 Task: Add Earth's Best Organic Sensitivity Infant Formula With Iron to the cart.
Action: Mouse moved to (256, 136)
Screenshot: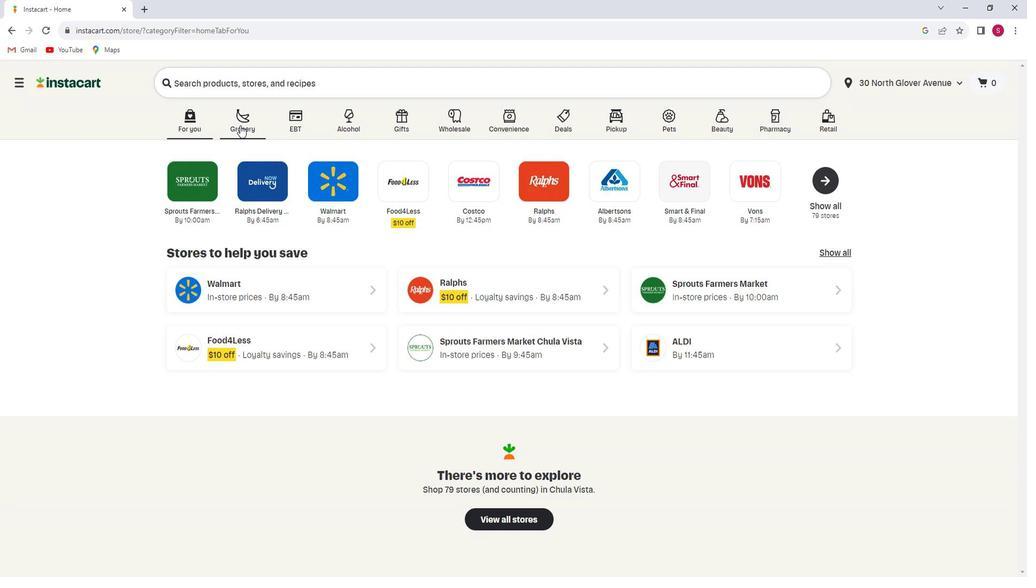 
Action: Mouse pressed left at (256, 136)
Screenshot: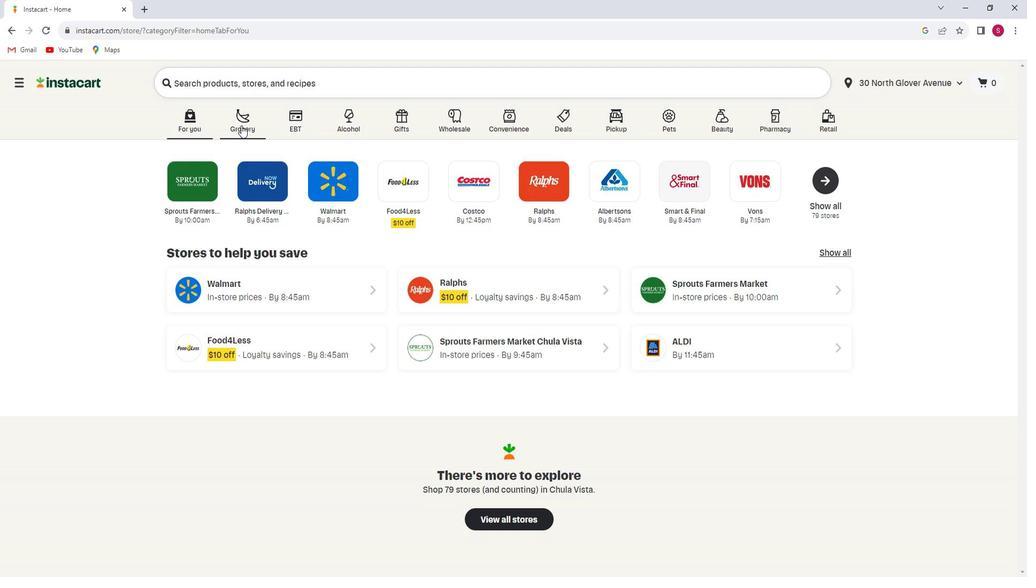 
Action: Mouse moved to (271, 319)
Screenshot: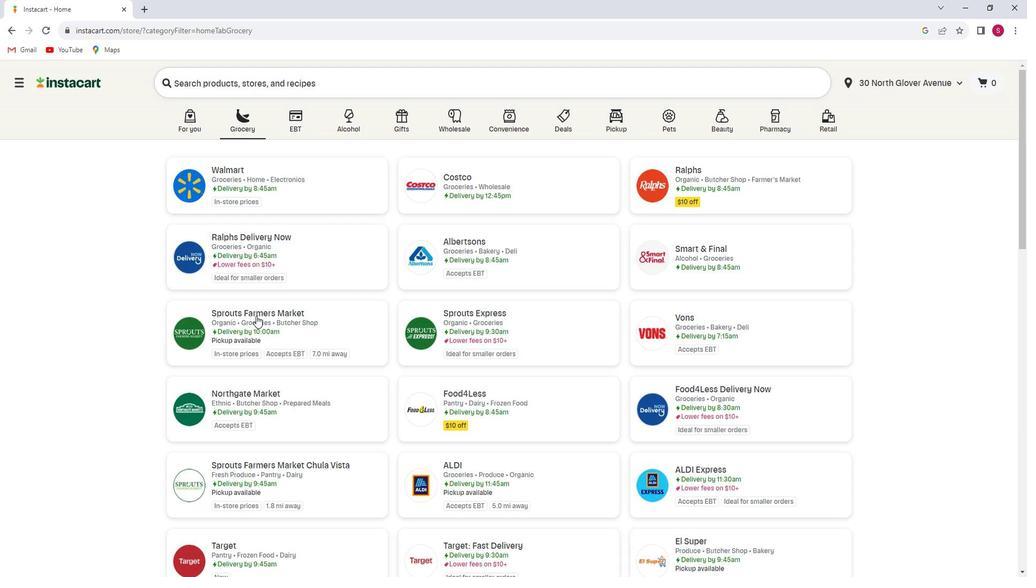 
Action: Mouse pressed left at (271, 319)
Screenshot: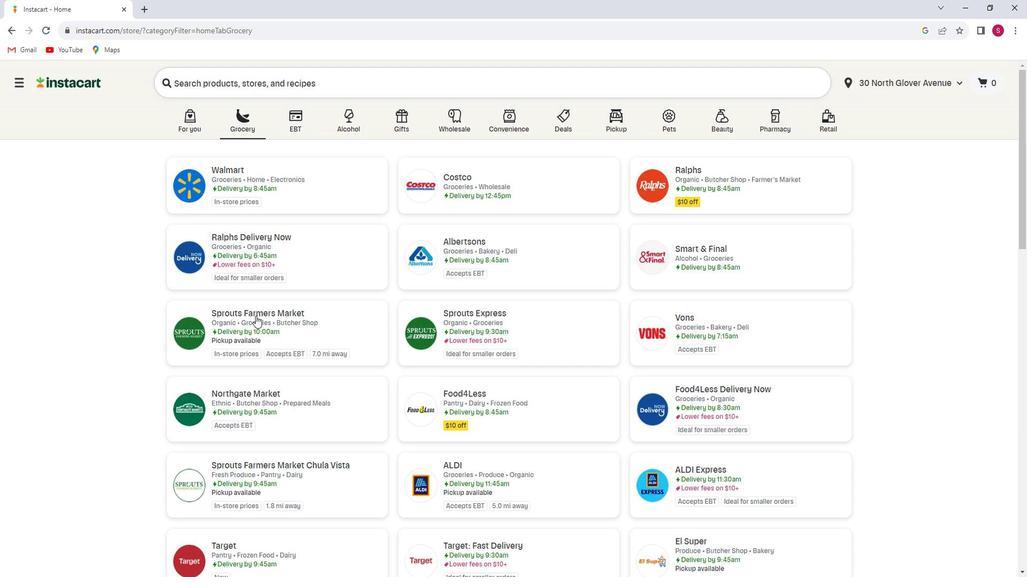 
Action: Mouse moved to (102, 379)
Screenshot: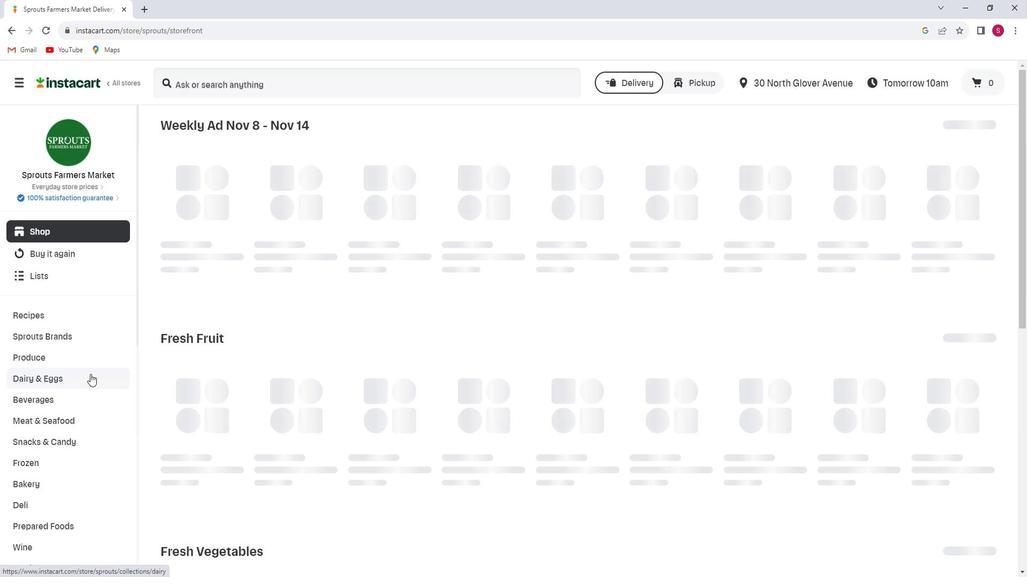 
Action: Mouse scrolled (102, 379) with delta (0, 0)
Screenshot: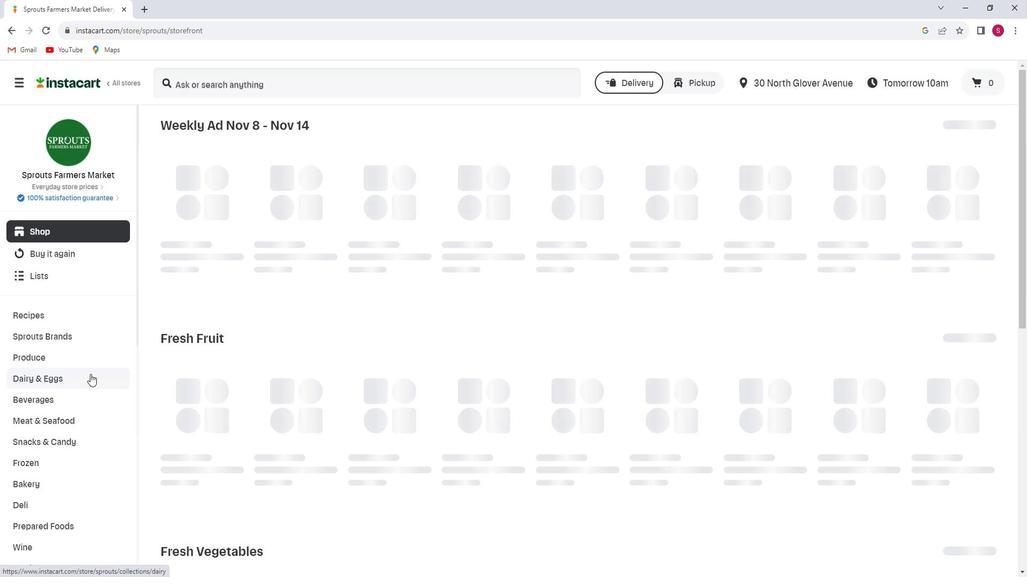 
Action: Mouse scrolled (102, 379) with delta (0, 0)
Screenshot: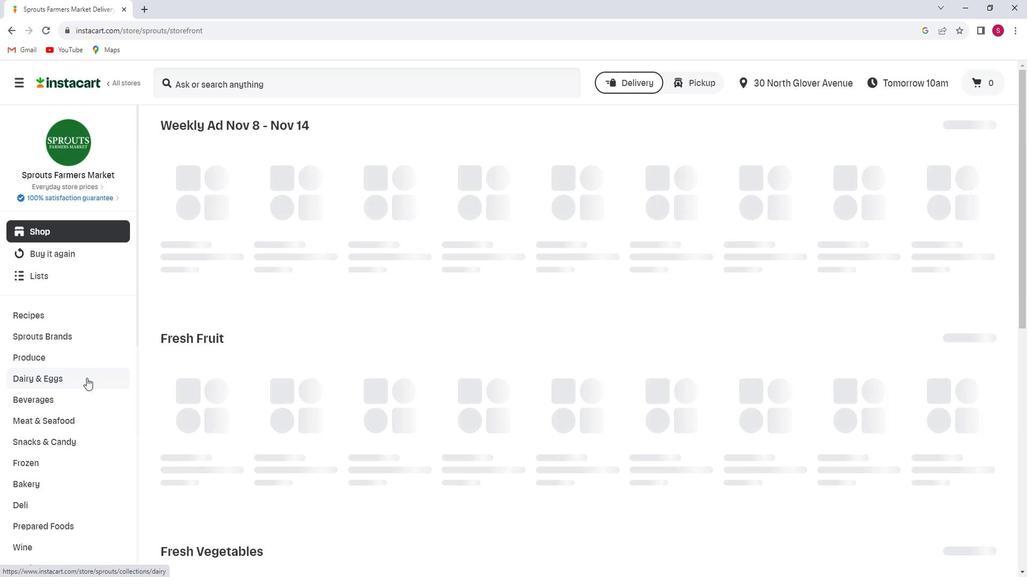 
Action: Mouse scrolled (102, 379) with delta (0, 0)
Screenshot: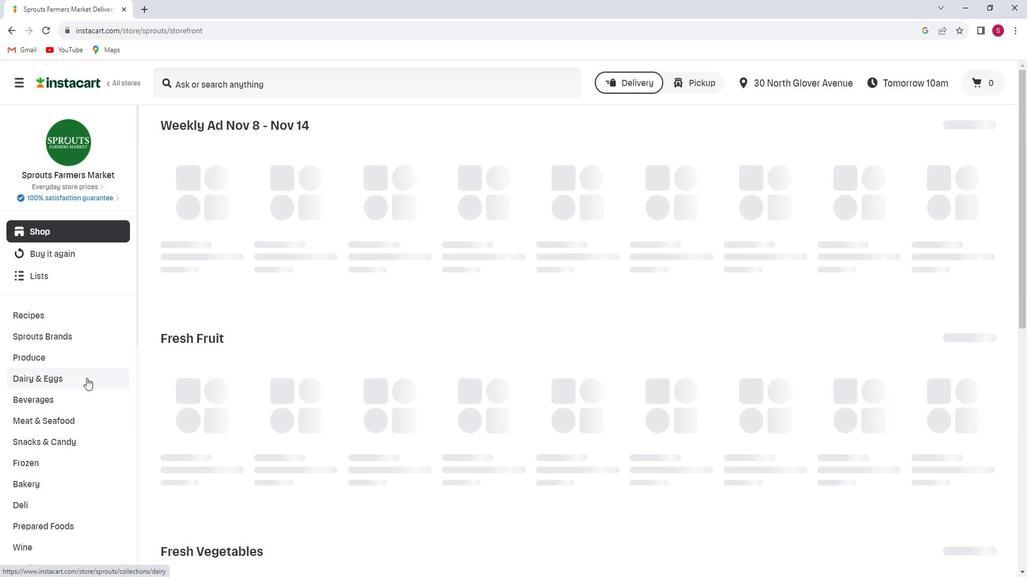
Action: Mouse scrolled (102, 379) with delta (0, 0)
Screenshot: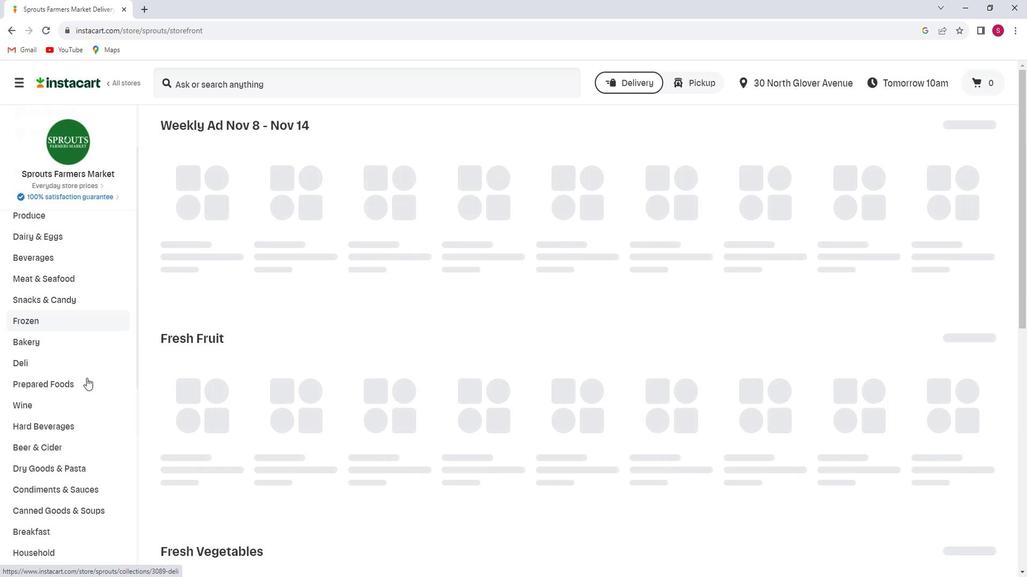 
Action: Mouse scrolled (102, 379) with delta (0, 0)
Screenshot: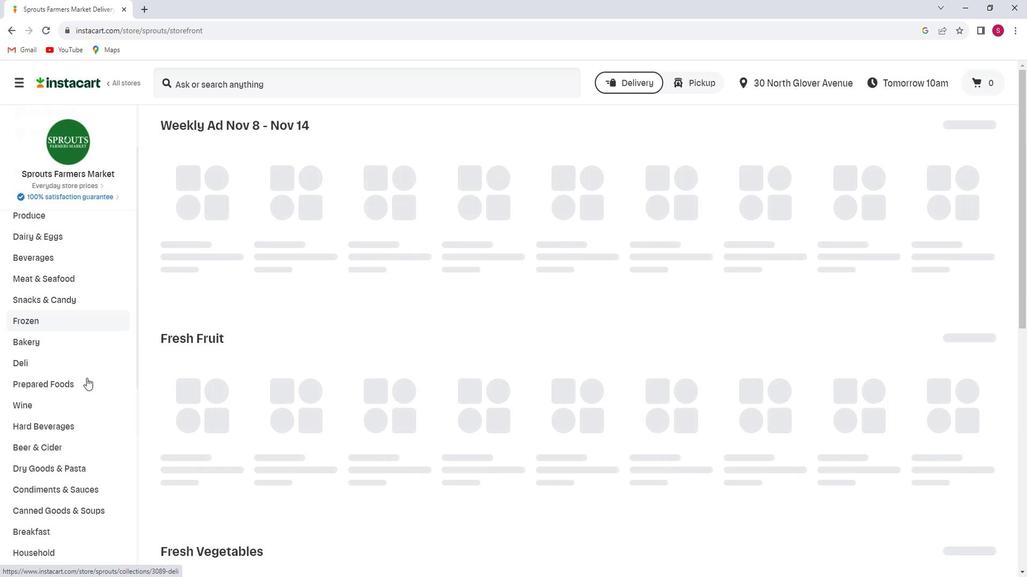 
Action: Mouse moved to (100, 381)
Screenshot: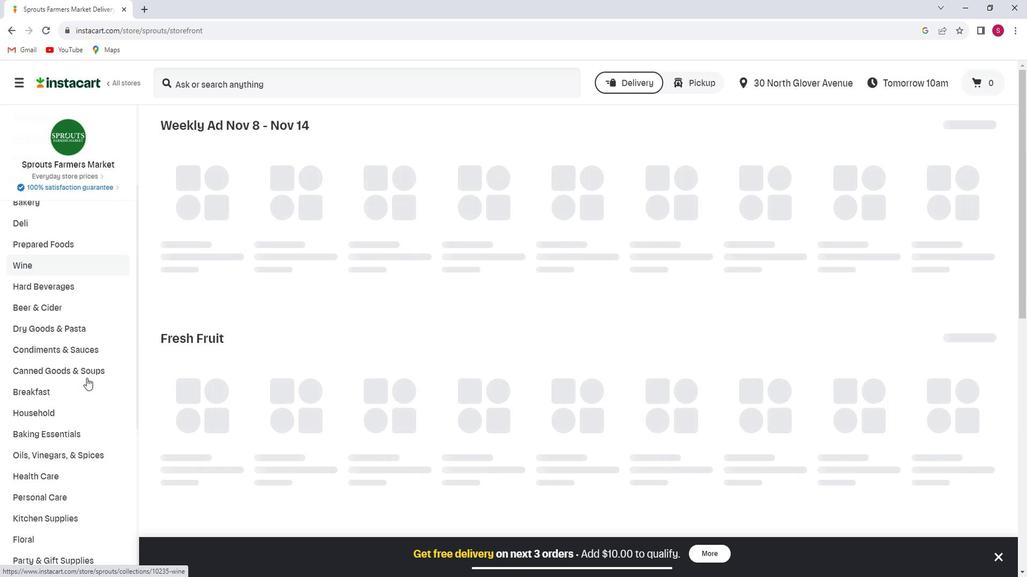 
Action: Mouse scrolled (100, 380) with delta (0, 0)
Screenshot: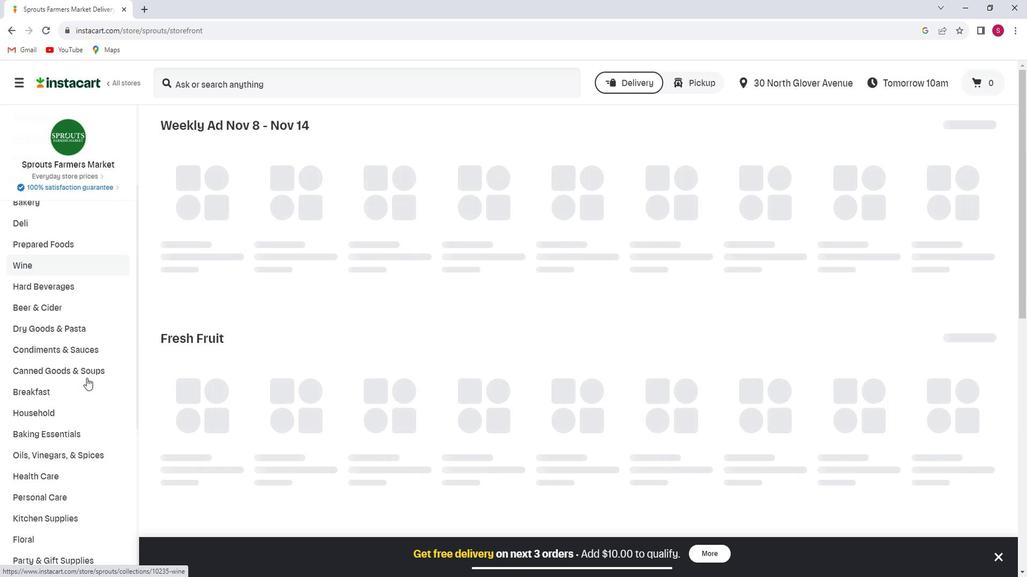 
Action: Mouse moved to (99, 386)
Screenshot: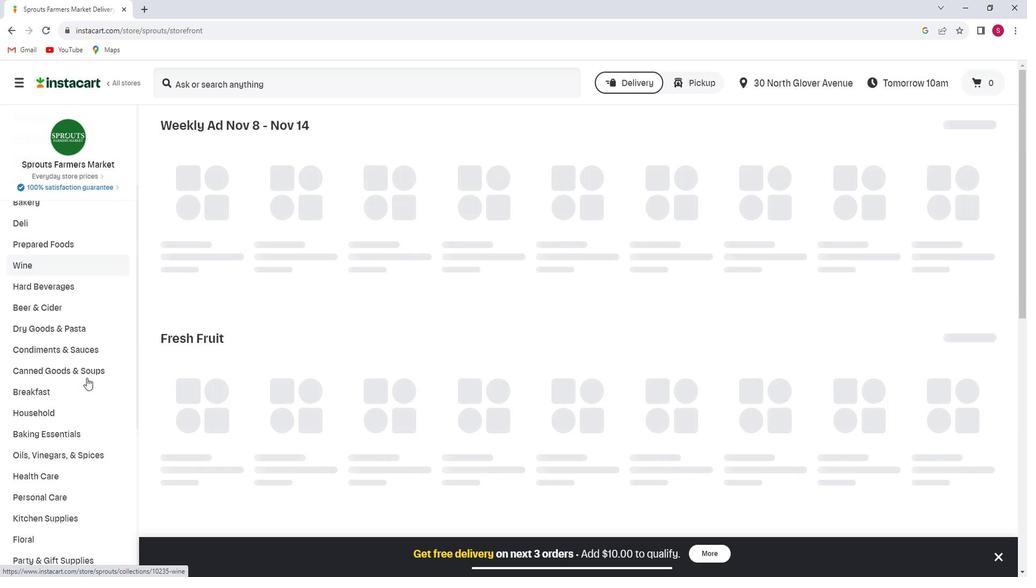 
Action: Mouse scrolled (99, 385) with delta (0, 0)
Screenshot: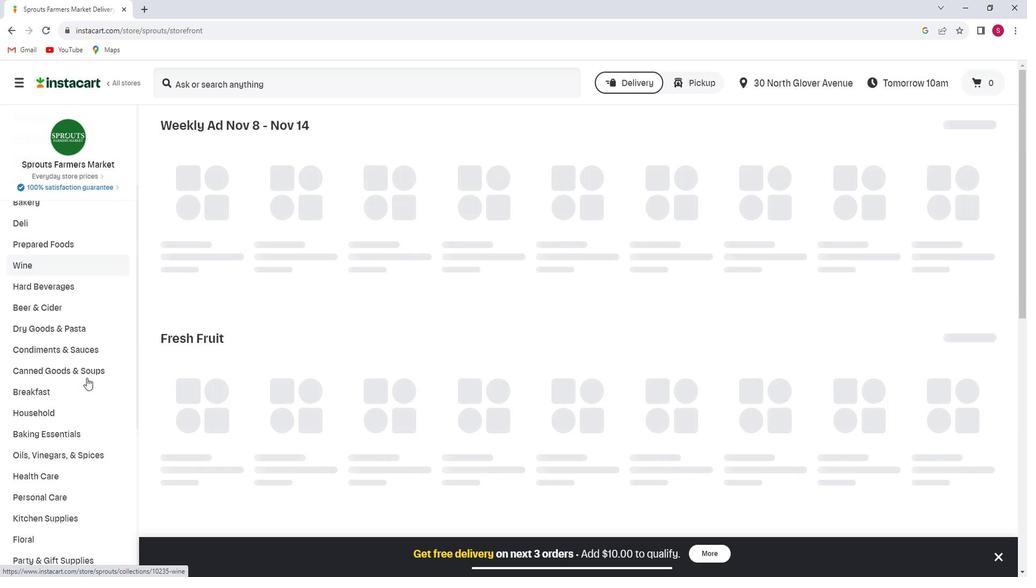 
Action: Mouse moved to (97, 389)
Screenshot: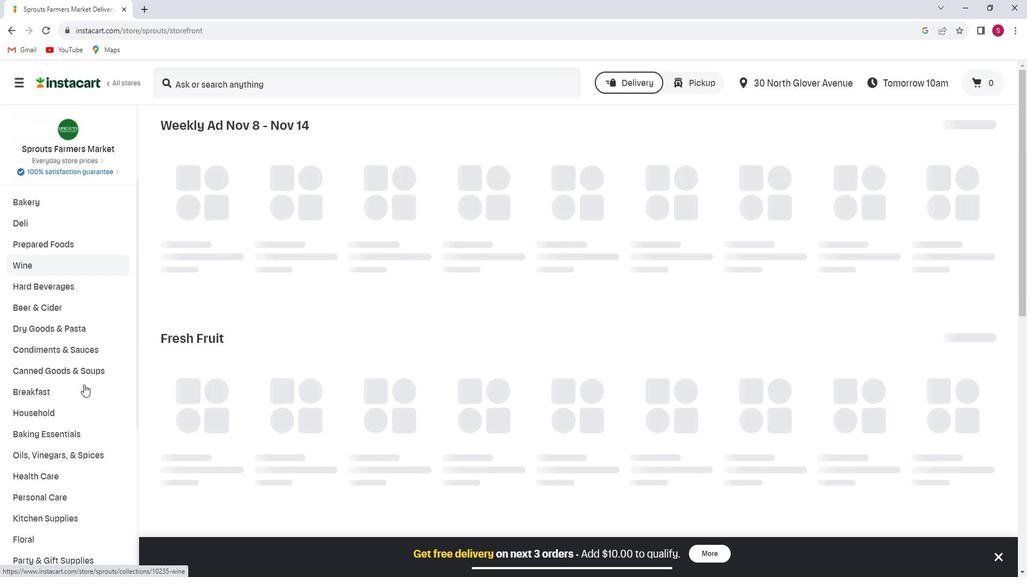 
Action: Mouse scrolled (97, 388) with delta (0, 0)
Screenshot: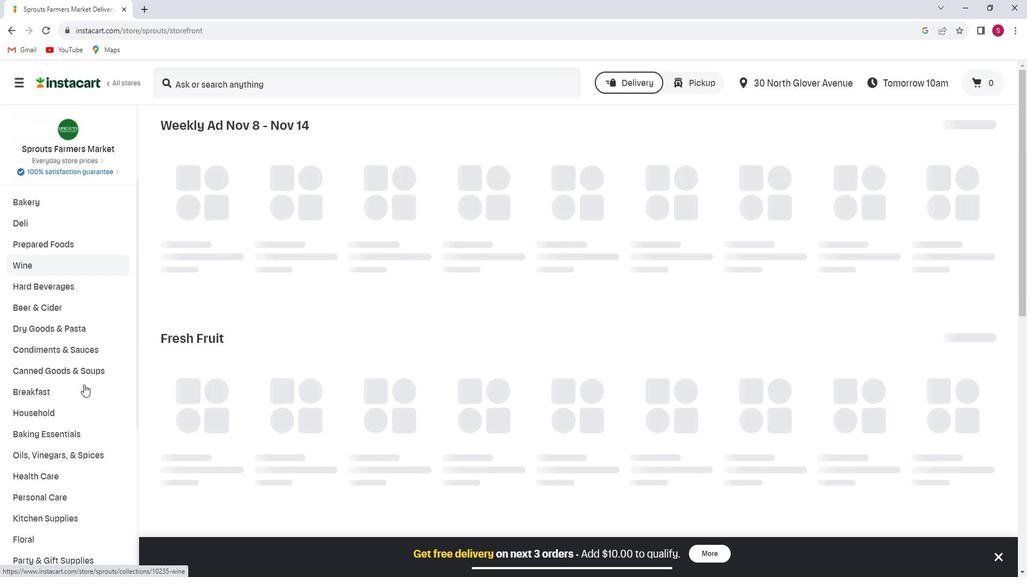
Action: Mouse moved to (86, 397)
Screenshot: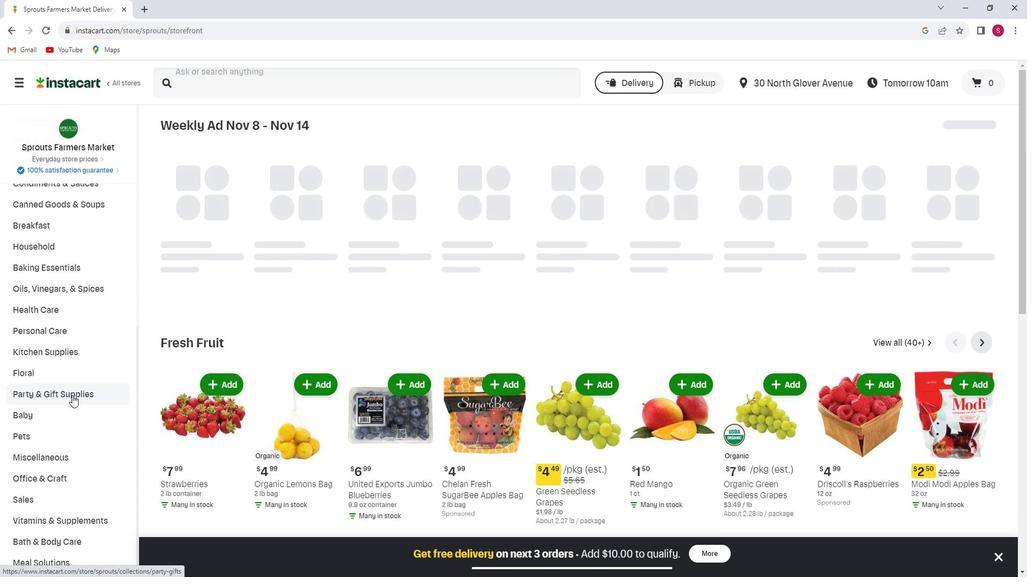 
Action: Mouse scrolled (86, 396) with delta (0, 0)
Screenshot: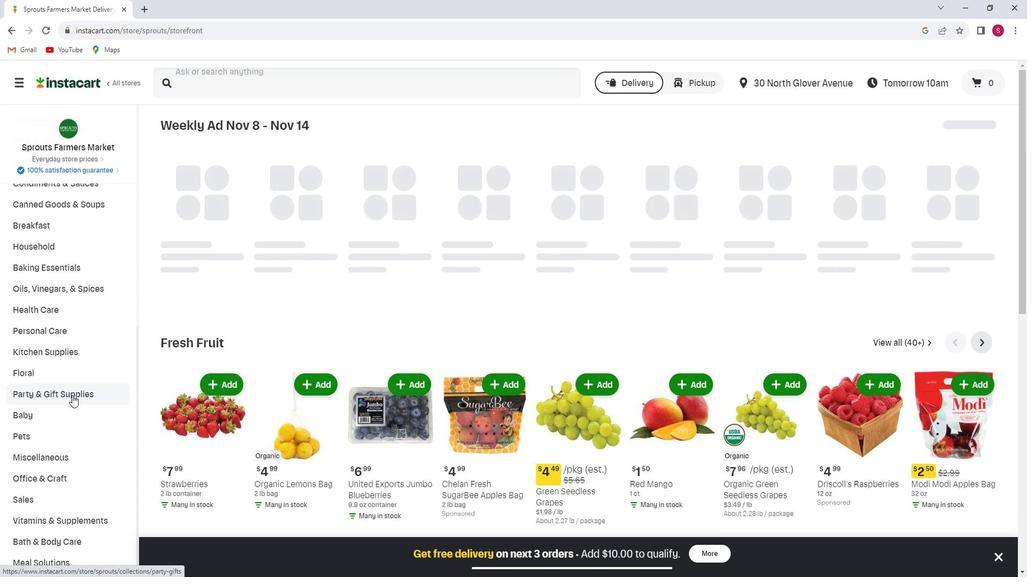 
Action: Mouse moved to (71, 408)
Screenshot: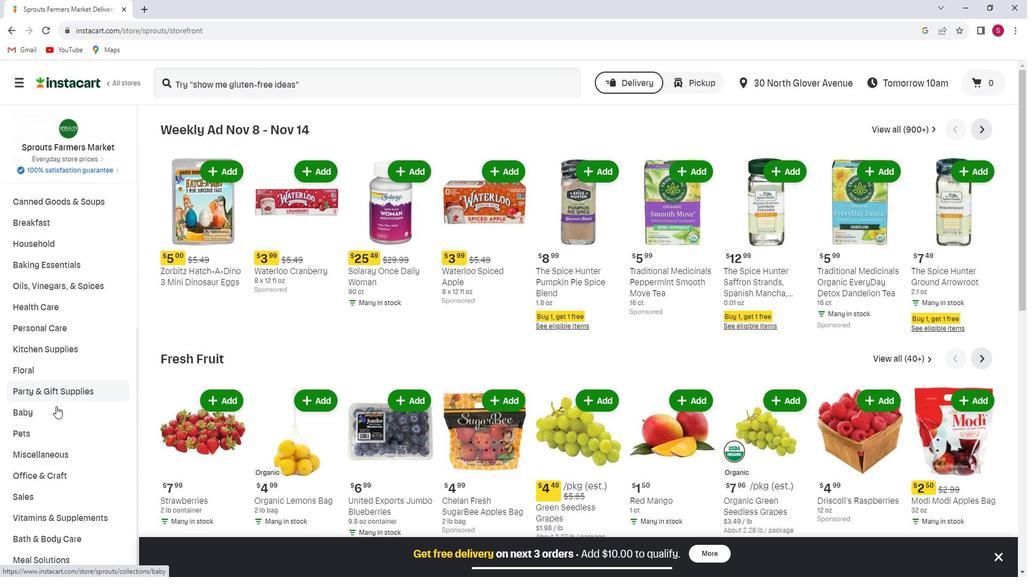 
Action: Mouse pressed left at (71, 408)
Screenshot: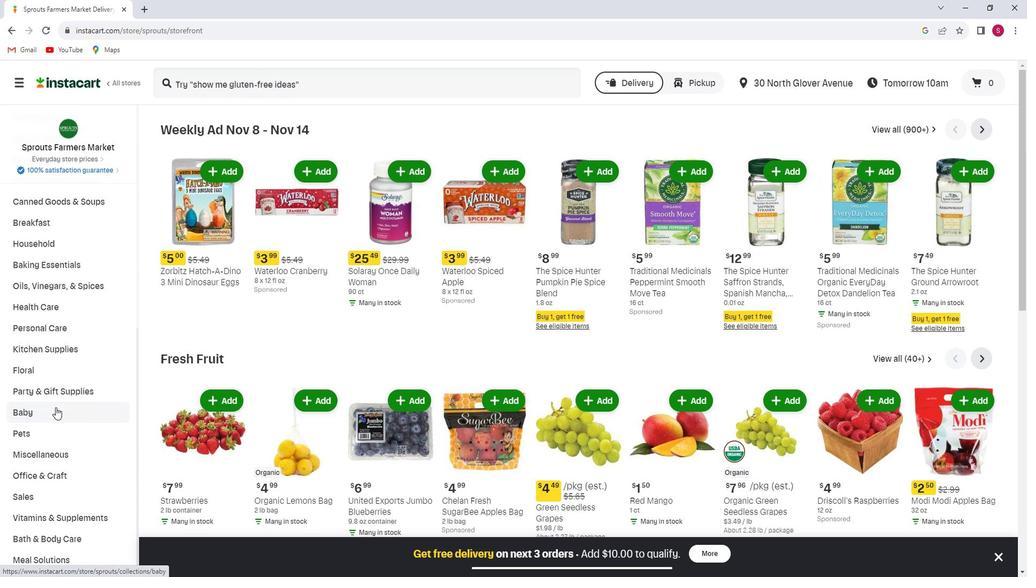 
Action: Mouse moved to (63, 469)
Screenshot: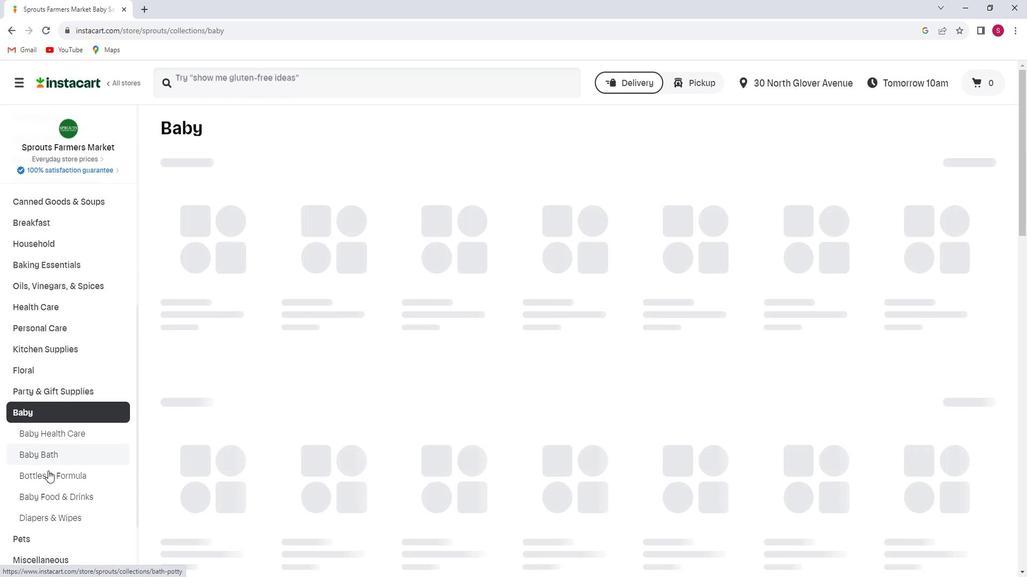 
Action: Mouse pressed left at (63, 469)
Screenshot: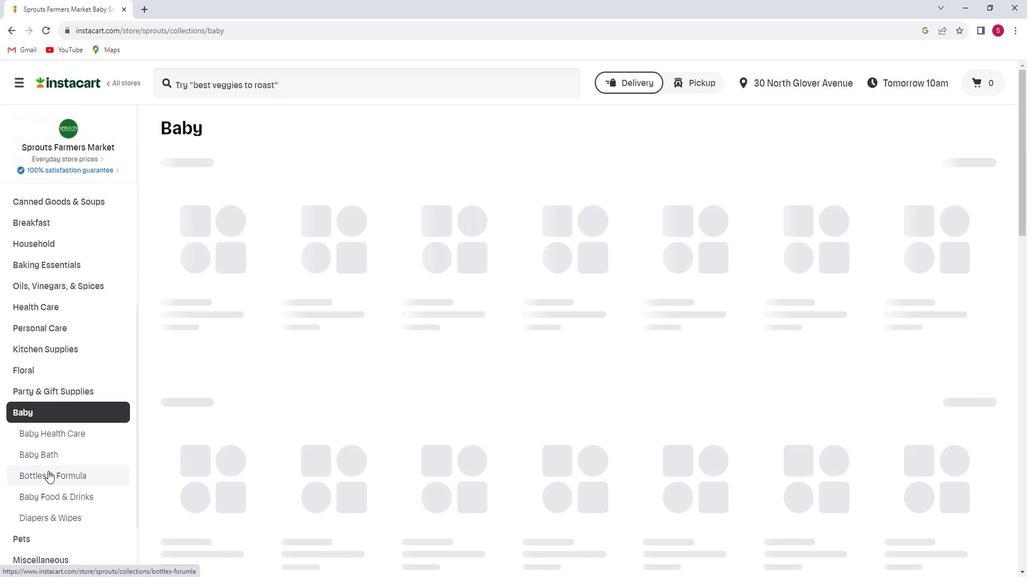 
Action: Mouse moved to (264, 98)
Screenshot: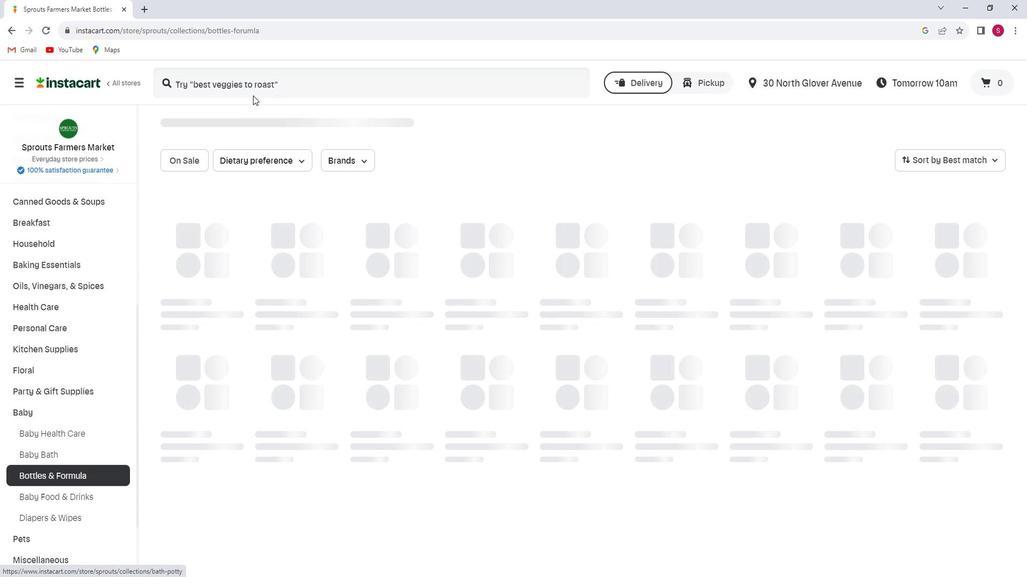 
Action: Mouse pressed left at (264, 98)
Screenshot: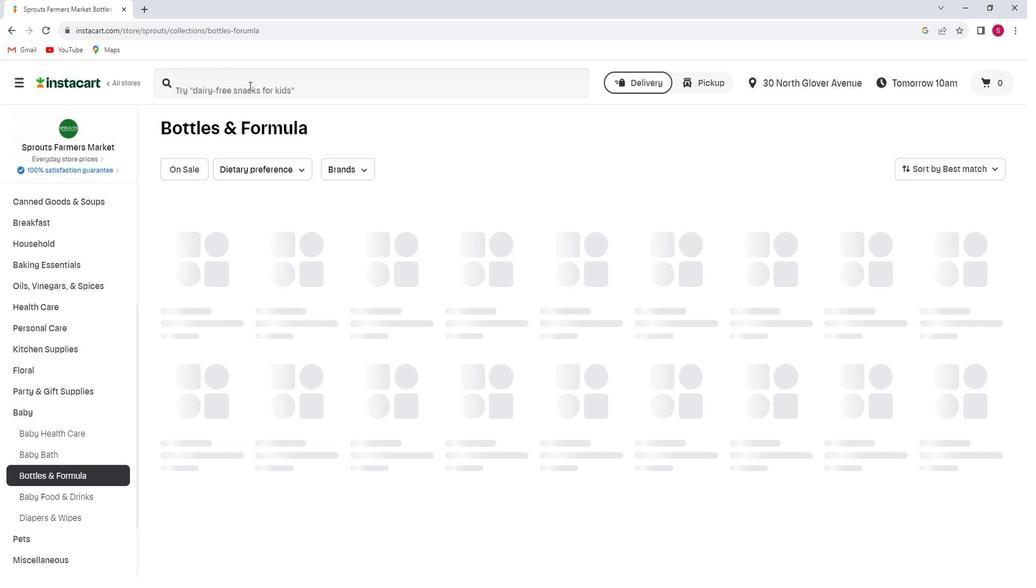 
Action: Key pressed <Key.shift>Earth's<Key.space><Key.shift>Best<Key.space><Key.shift>Organic<Key.space><Key.shift><Key.shift><Key.shift>Sensitivity<Key.space><Key.shift>Infant<Key.space><Key.shift>Formula<Key.space><Key.shift>With<Key.space><Key.shift>Iron<Key.enter>
Screenshot: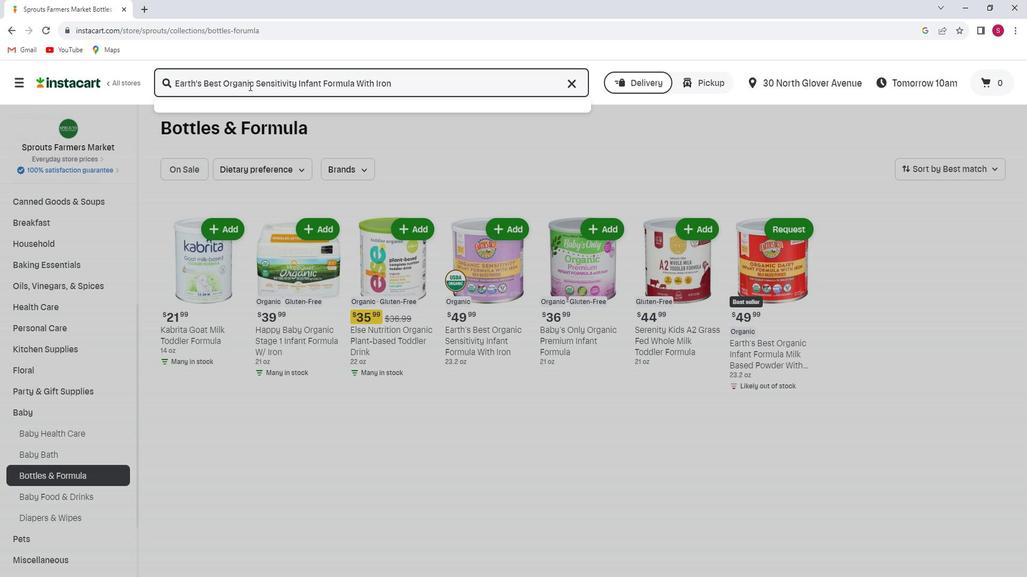 
Action: Mouse moved to (490, 181)
Screenshot: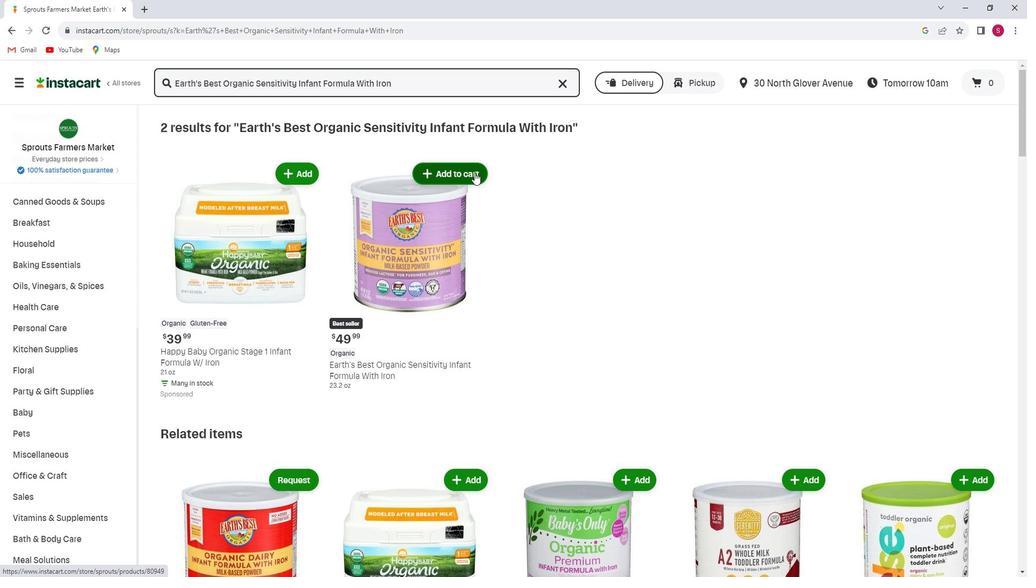 
Action: Mouse pressed left at (490, 181)
Screenshot: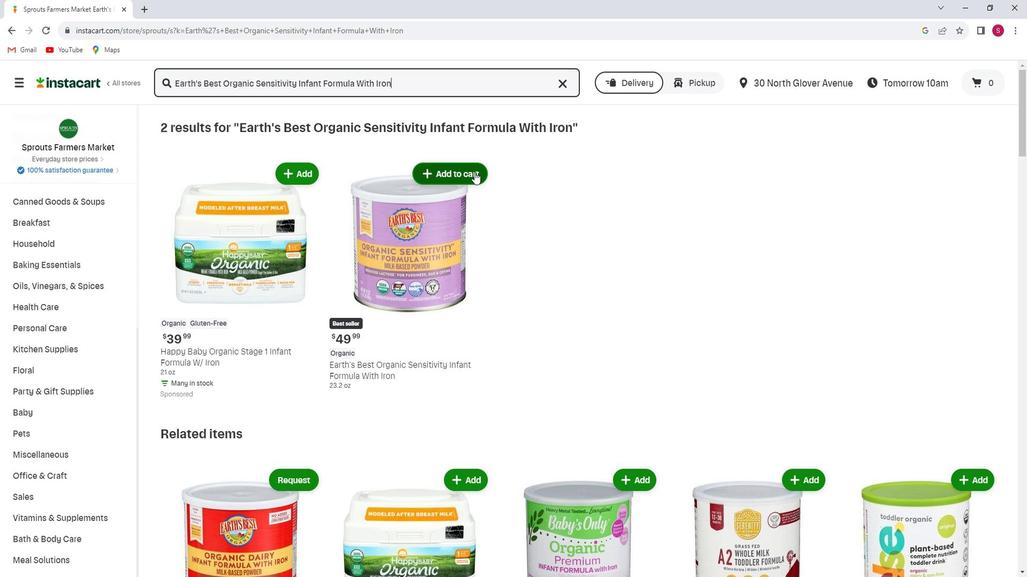 
Action: Mouse moved to (543, 303)
Screenshot: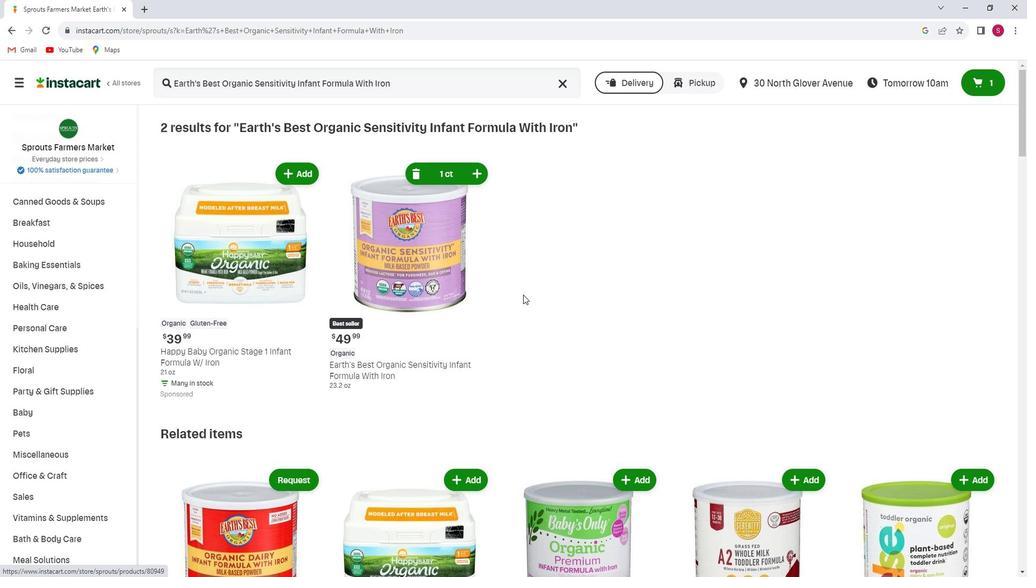 
